 Task: Use Half Dome Short Effect in this video Movie B.mp4
Action: Mouse moved to (311, 173)
Screenshot: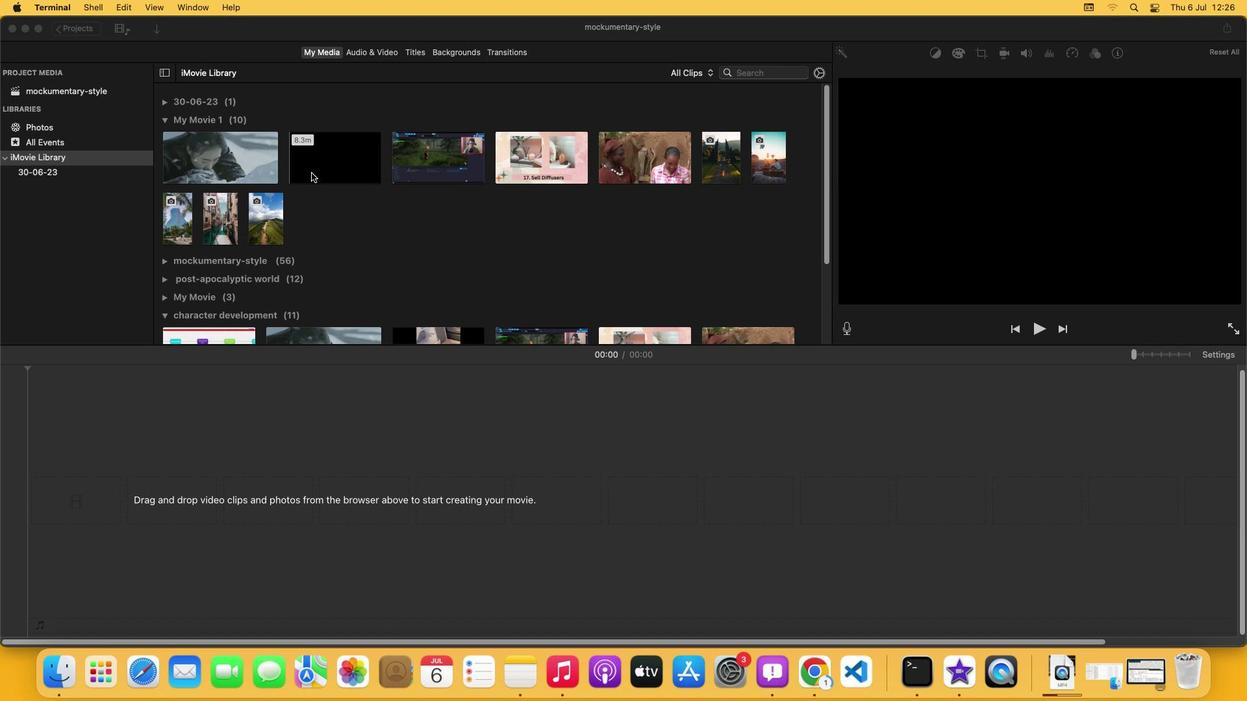 
Action: Mouse pressed left at (311, 173)
Screenshot: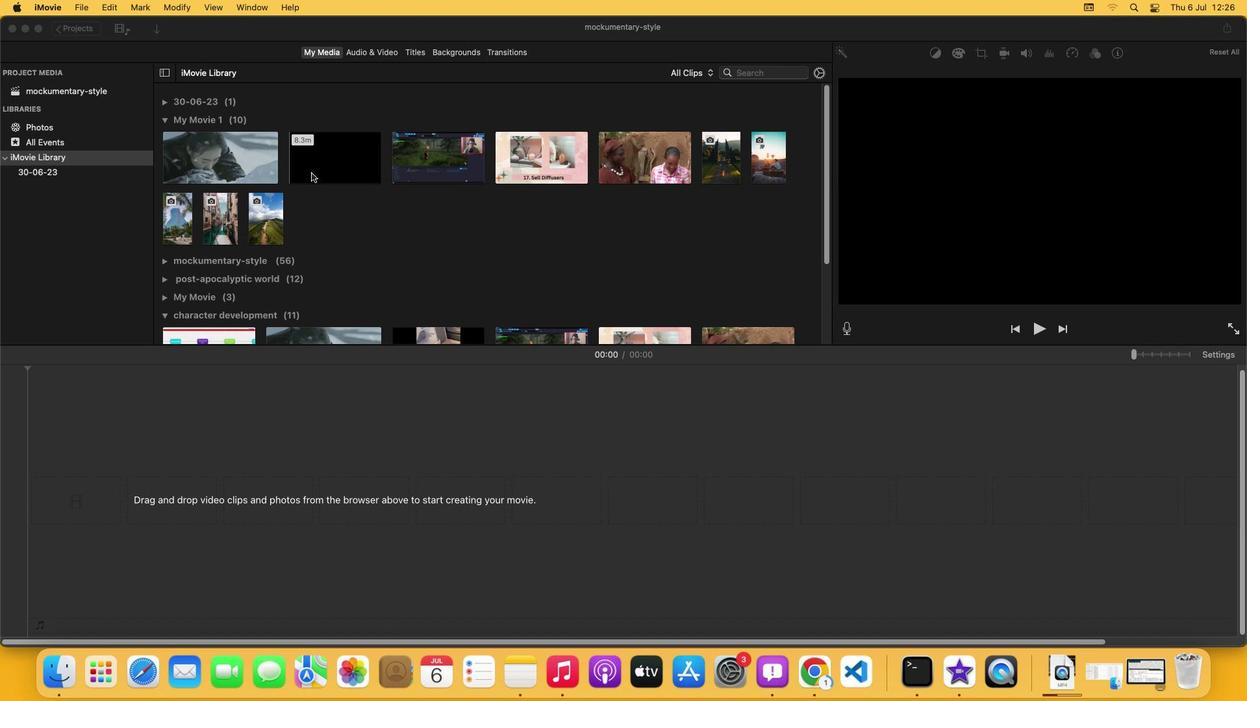 
Action: Mouse pressed left at (311, 173)
Screenshot: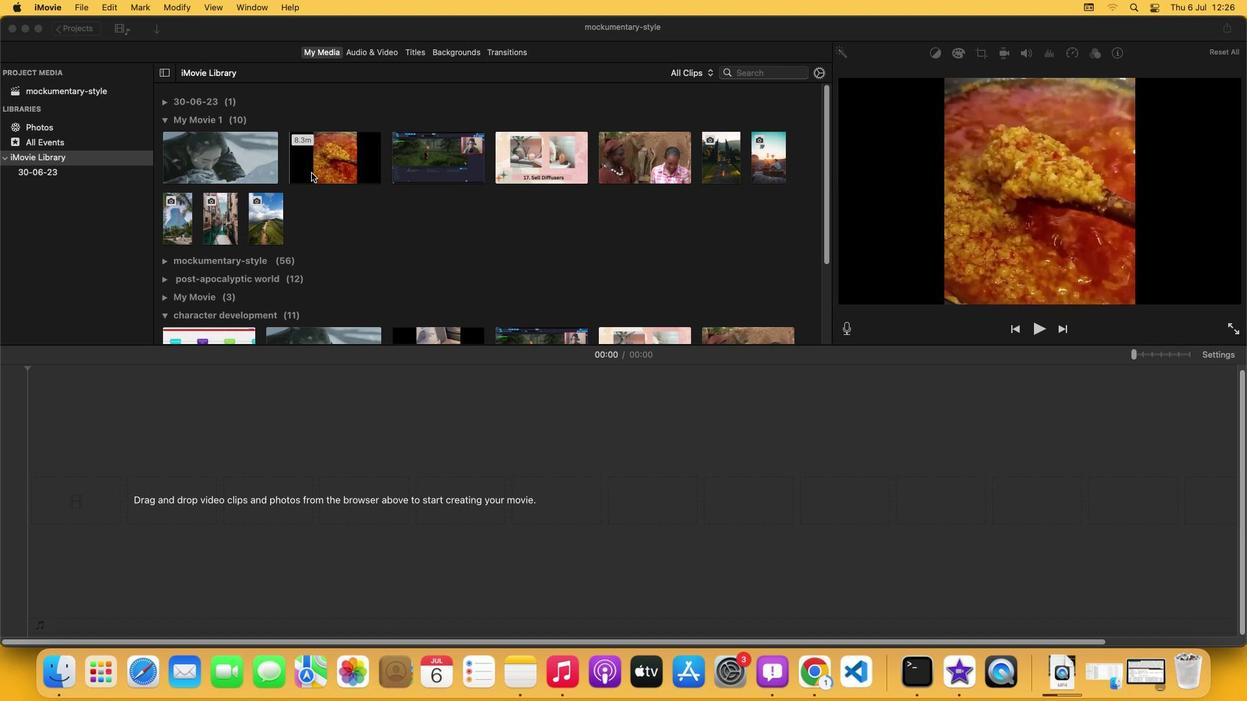 
Action: Mouse moved to (315, 170)
Screenshot: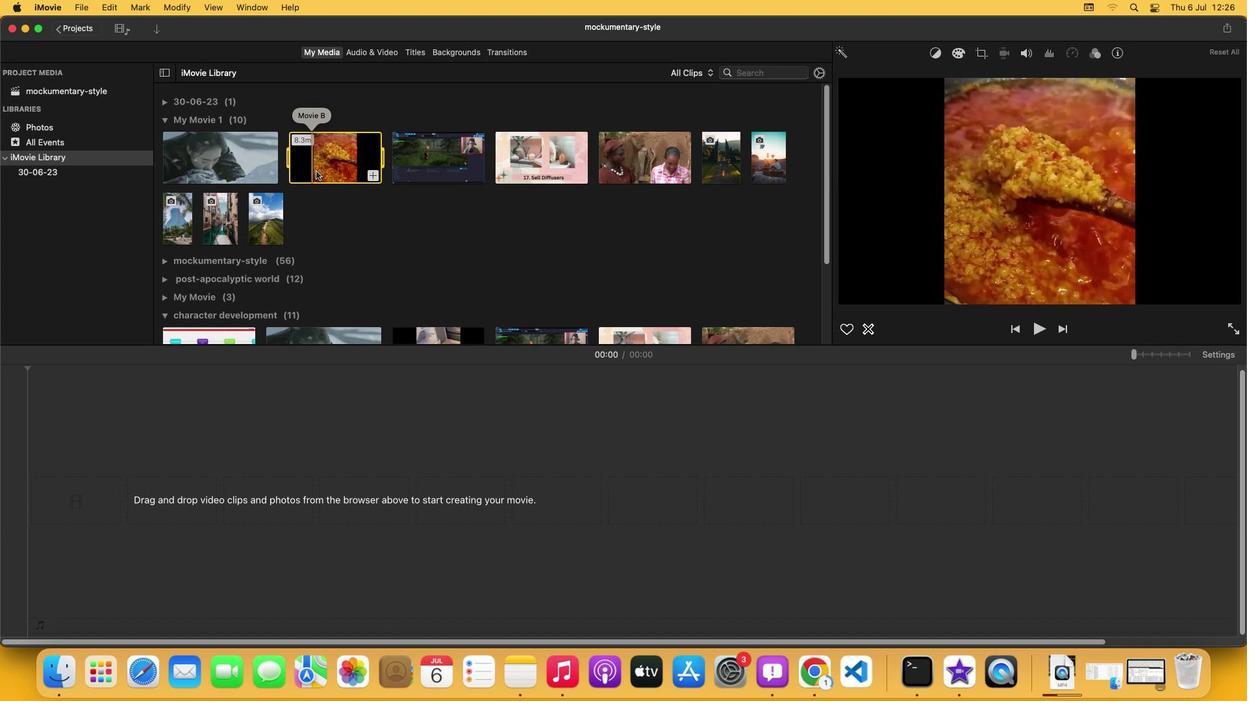 
Action: Mouse pressed left at (315, 170)
Screenshot: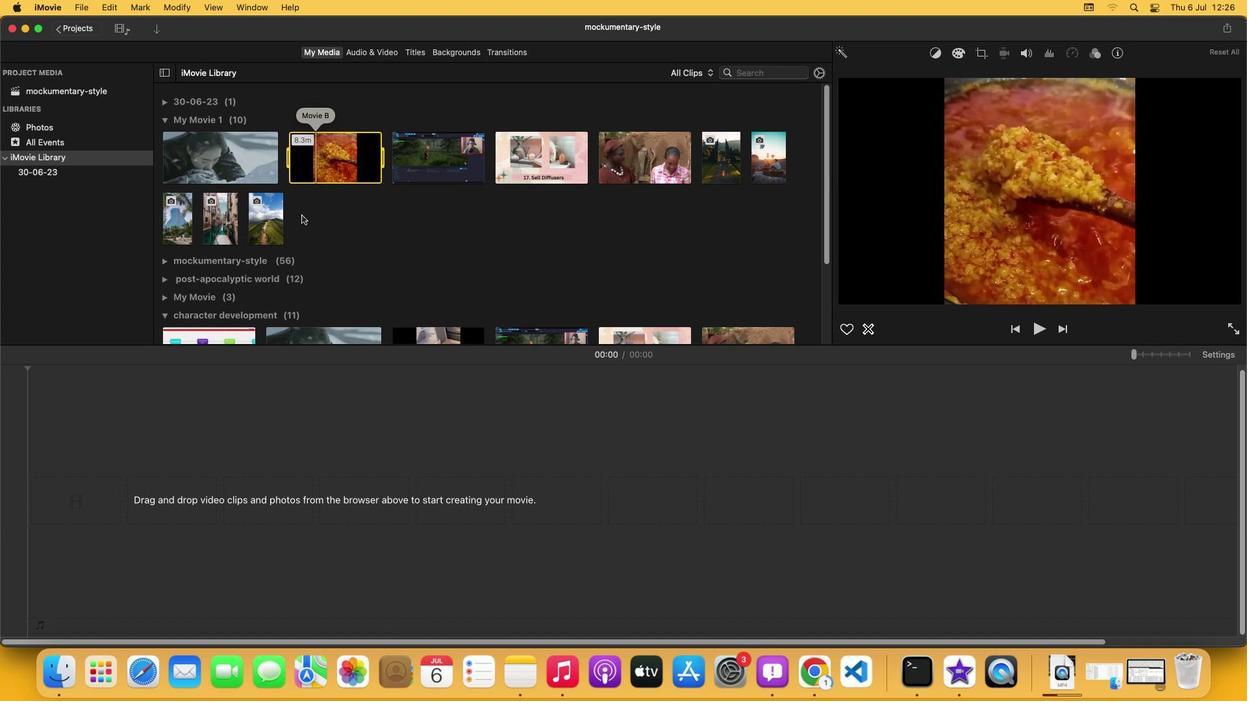 
Action: Mouse moved to (385, 51)
Screenshot: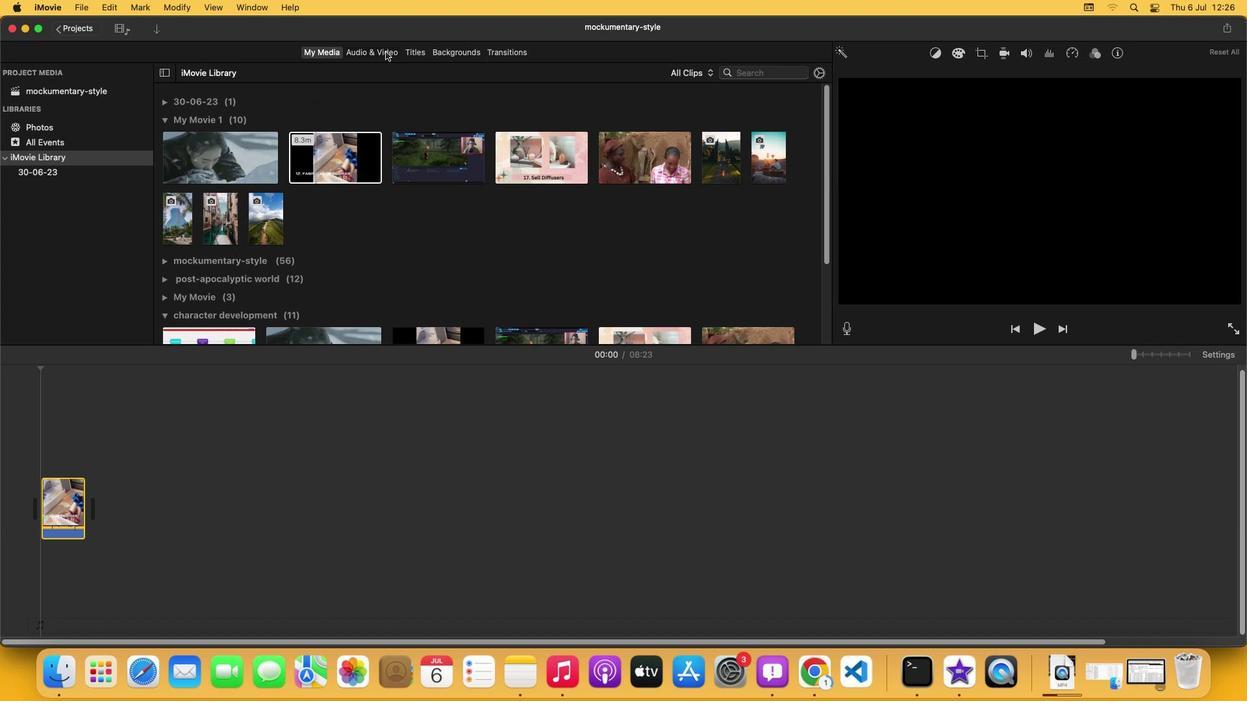 
Action: Mouse pressed left at (385, 51)
Screenshot: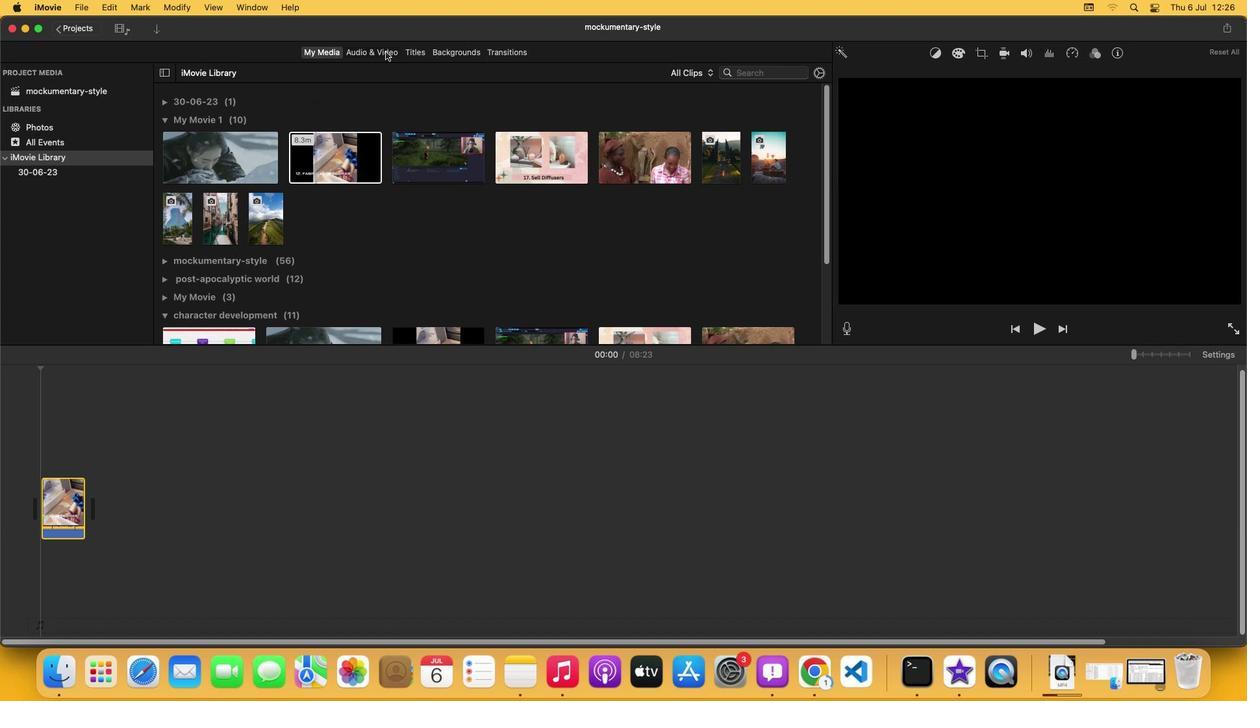 
Action: Mouse moved to (213, 206)
Screenshot: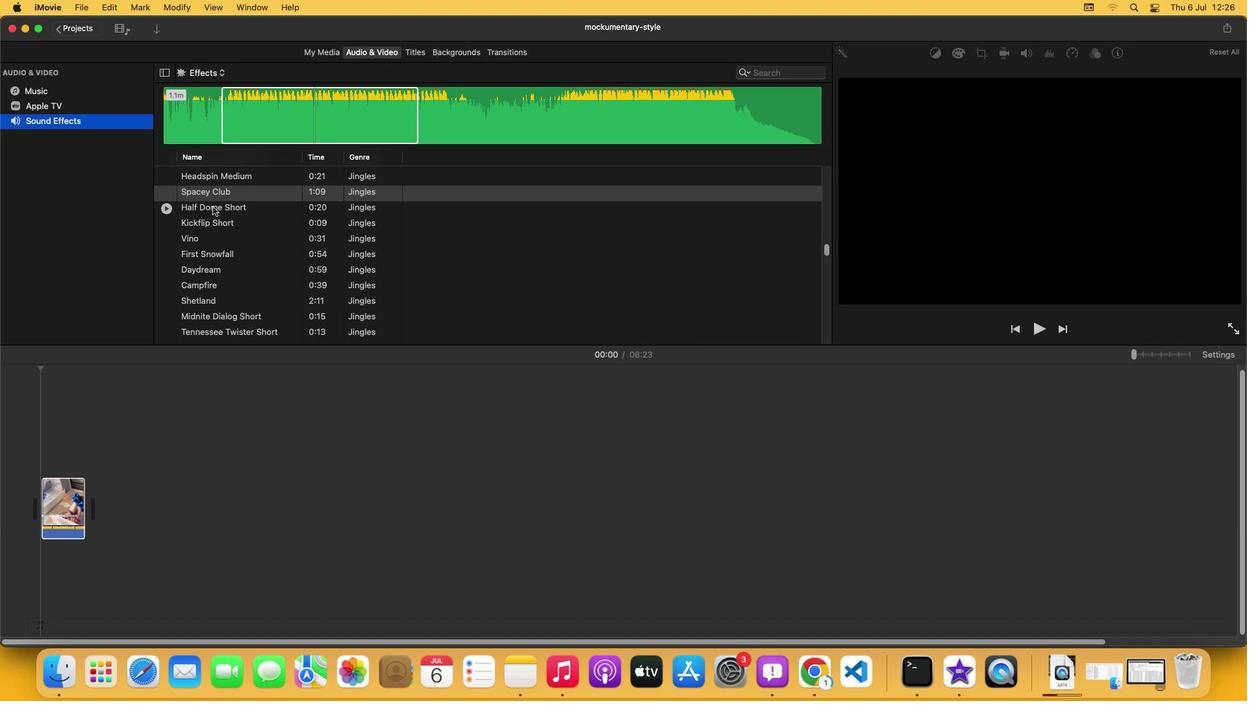 
Action: Mouse pressed left at (213, 206)
Screenshot: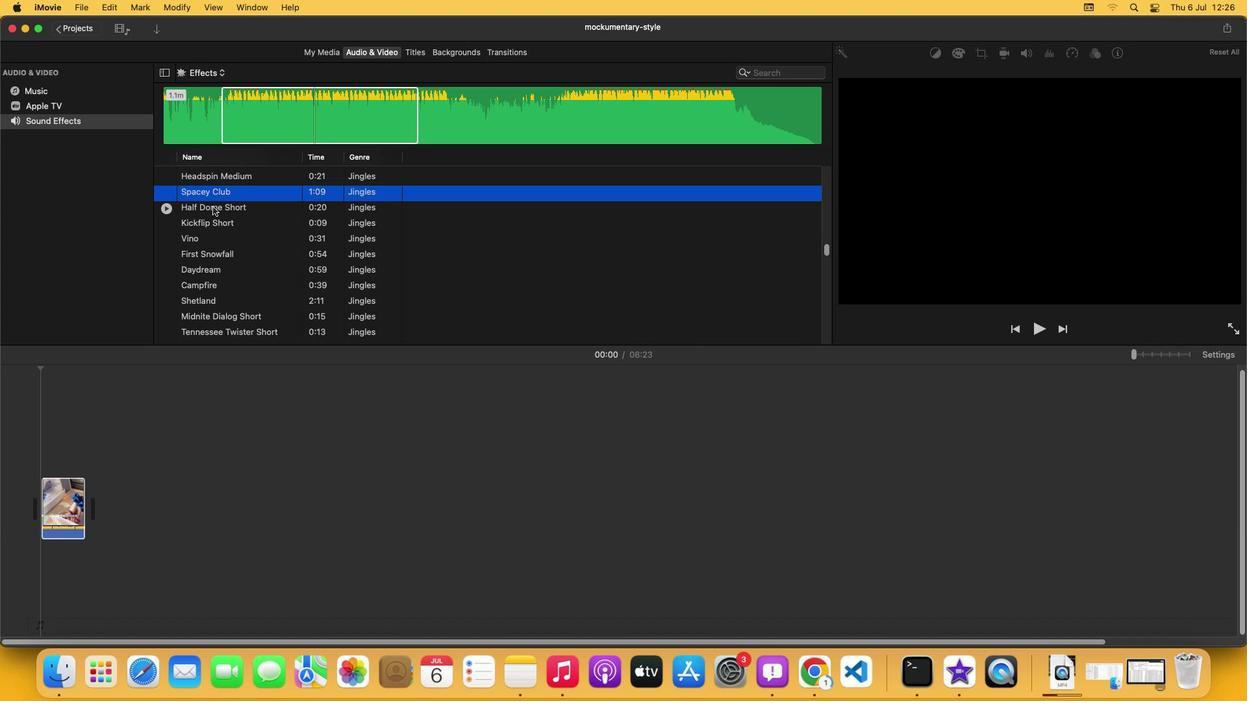 
Action: Mouse moved to (238, 115)
Screenshot: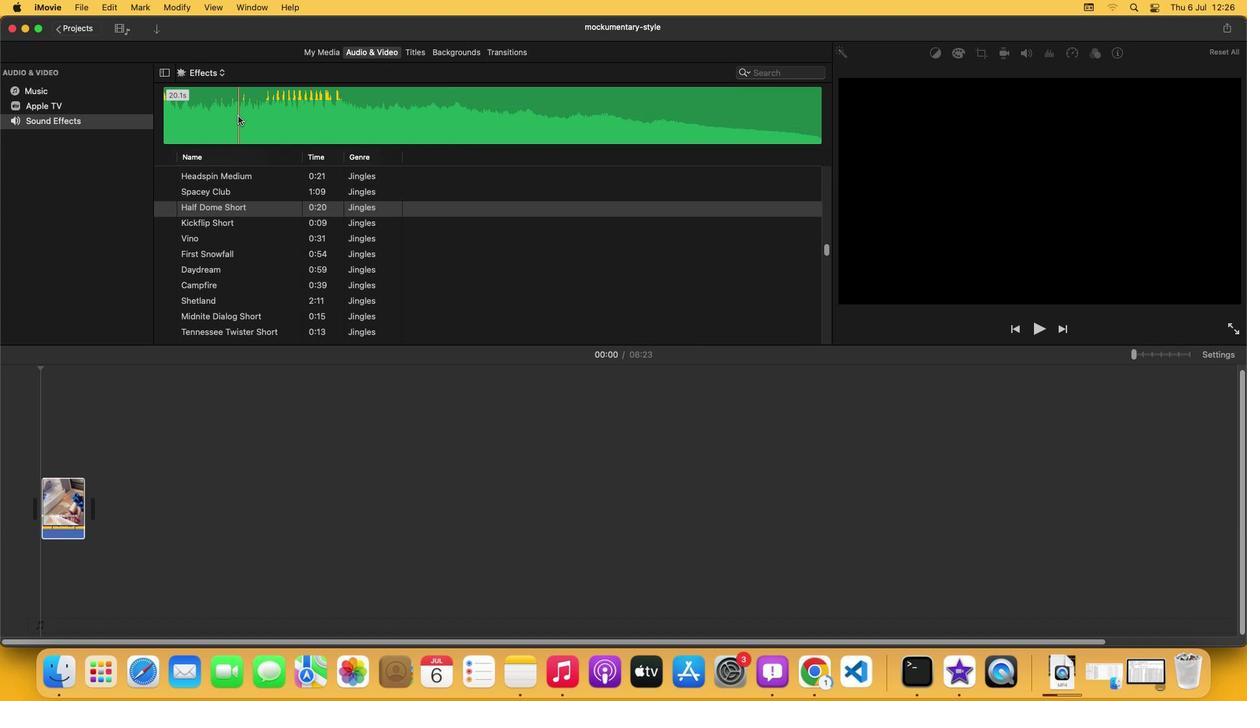
Action: Mouse pressed left at (238, 115)
Screenshot: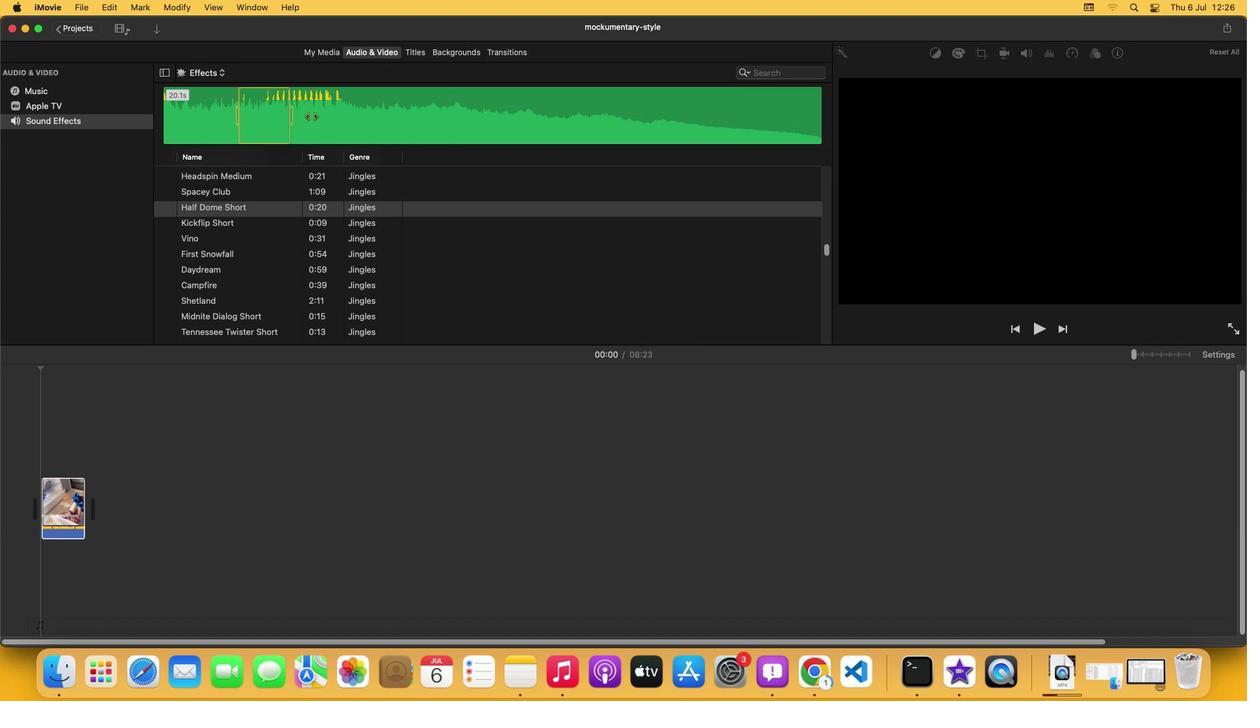 
Action: Mouse moved to (318, 103)
Screenshot: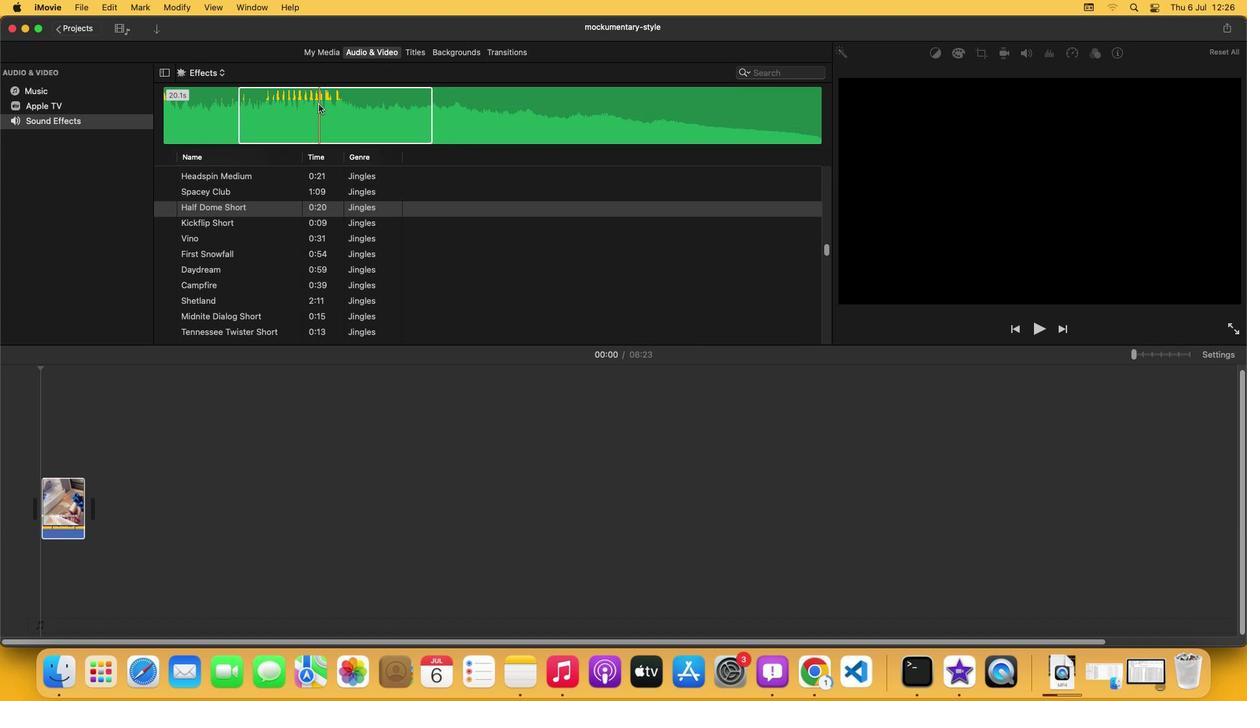 
Action: Mouse pressed left at (318, 103)
Screenshot: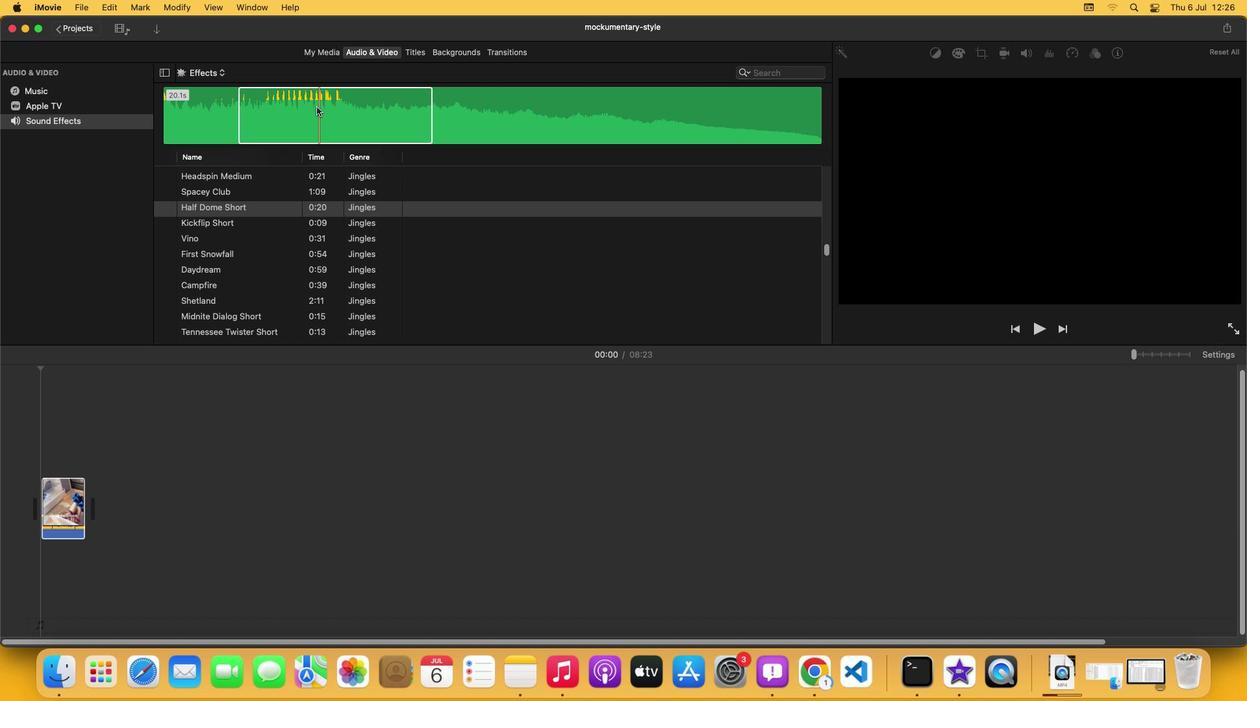 
Action: Mouse moved to (207, 532)
Screenshot: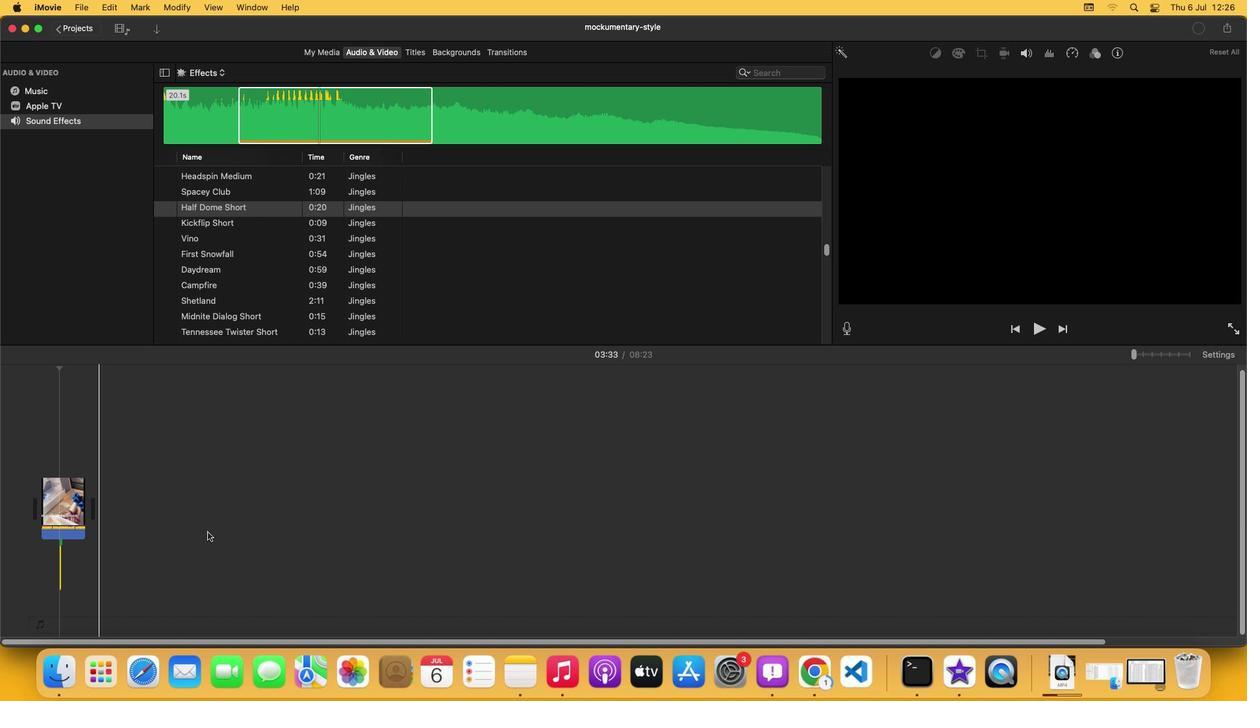 
Action: Mouse pressed left at (207, 532)
Screenshot: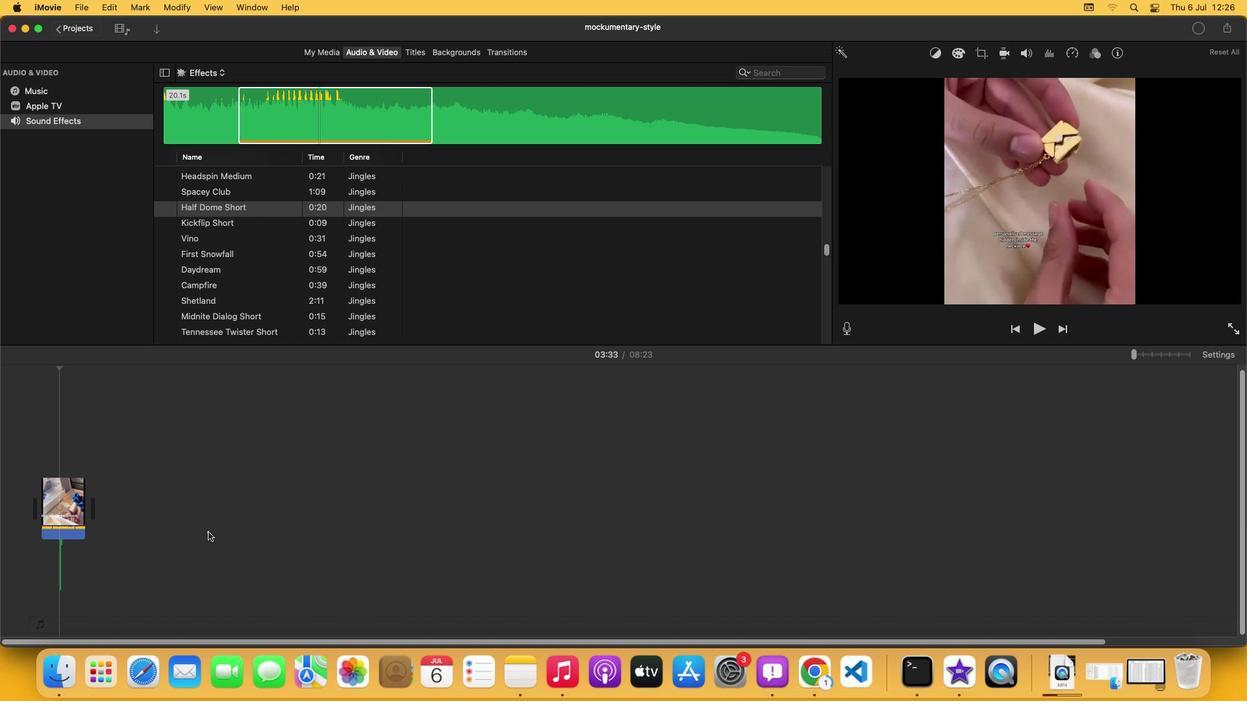 
Action: Mouse moved to (207, 532)
Screenshot: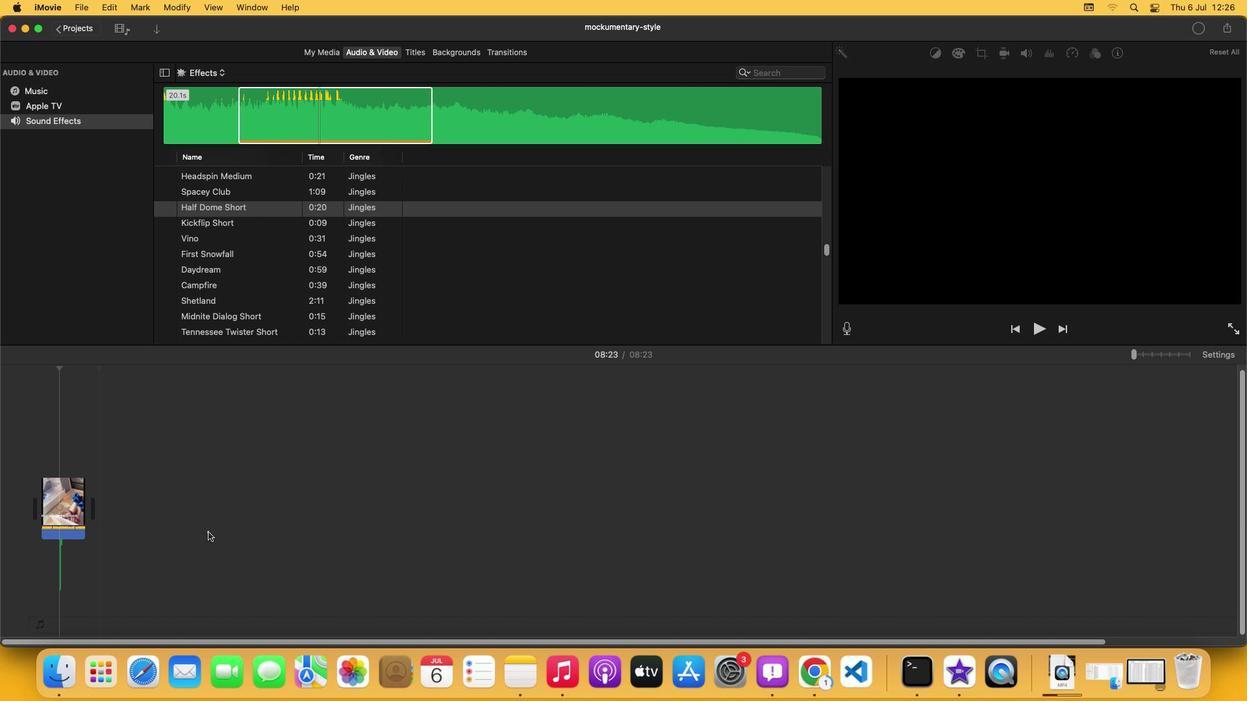 
